 Task: Look for products in the category "Cookies" from Market Corner only.
Action: Mouse moved to (899, 352)
Screenshot: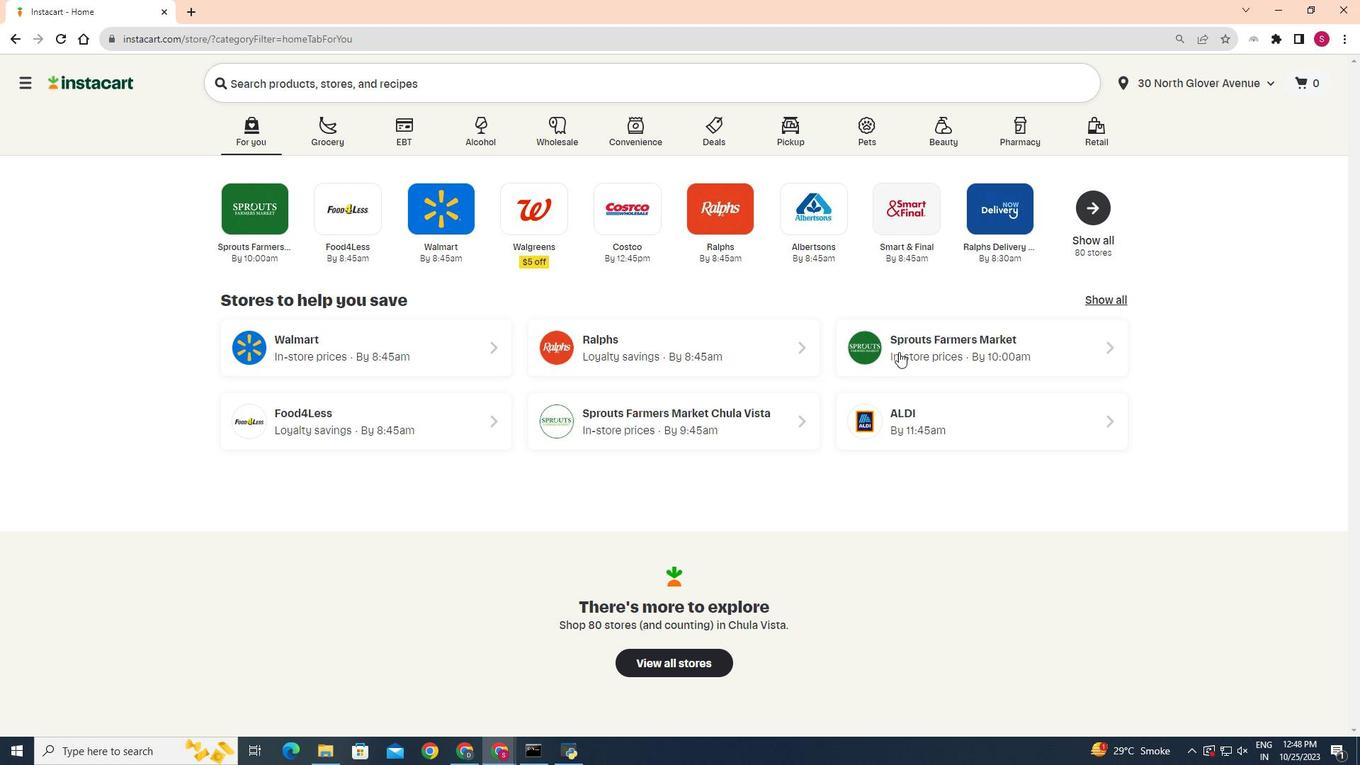 
Action: Mouse pressed left at (899, 352)
Screenshot: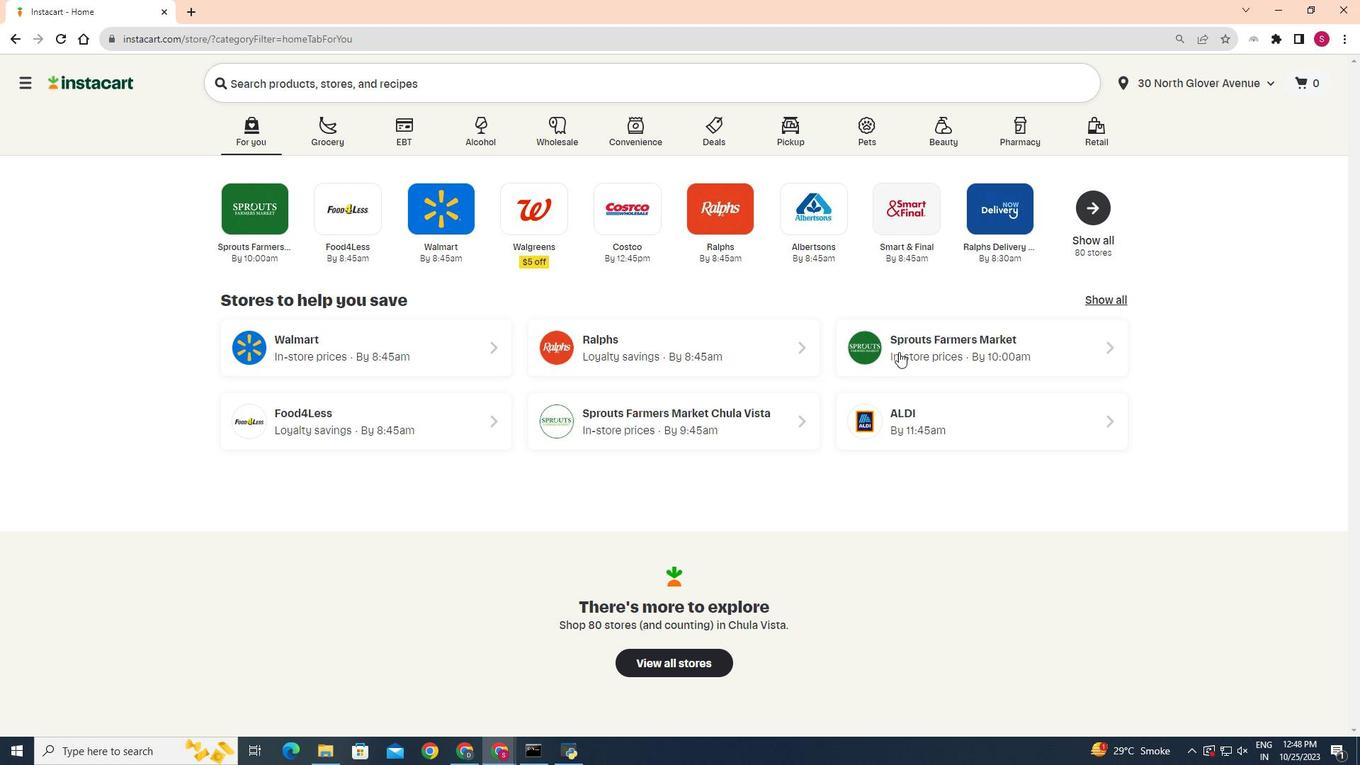 
Action: Mouse moved to (66, 617)
Screenshot: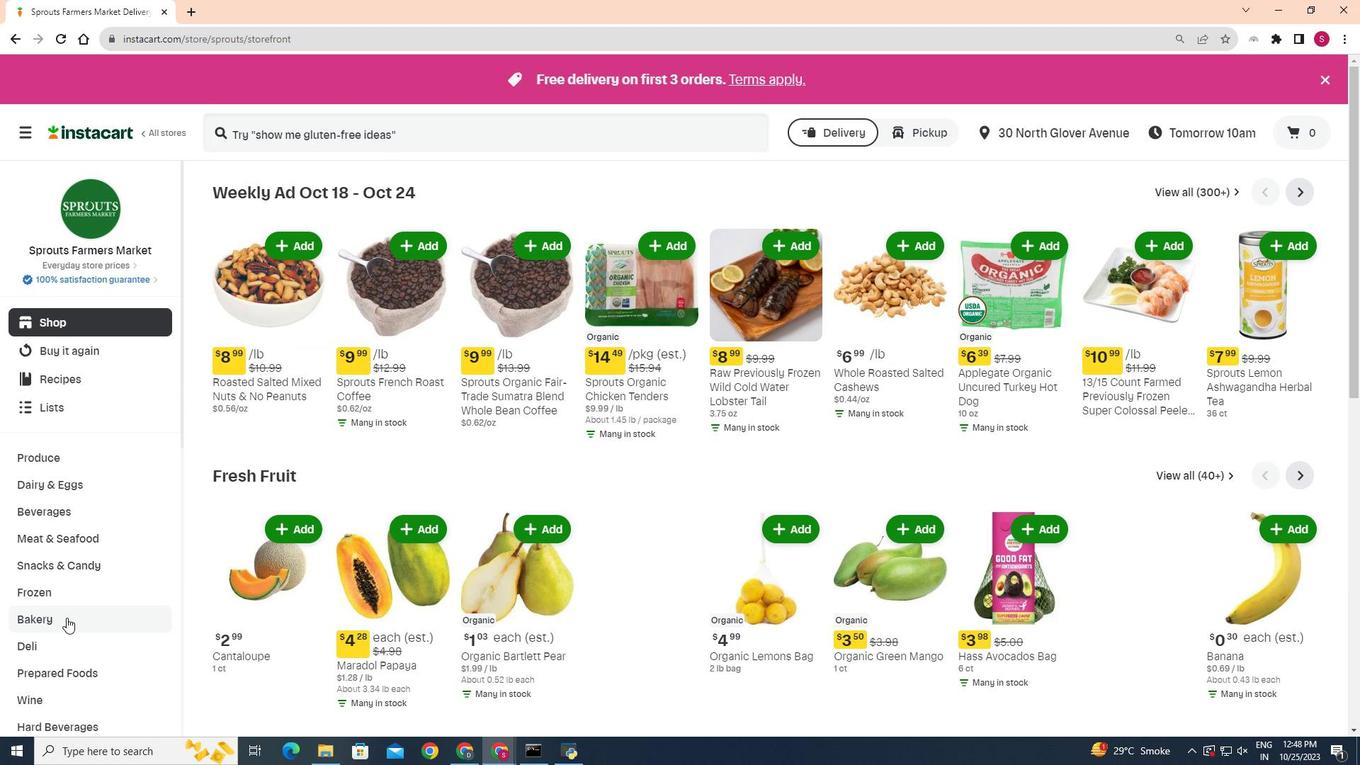 
Action: Mouse pressed left at (66, 617)
Screenshot: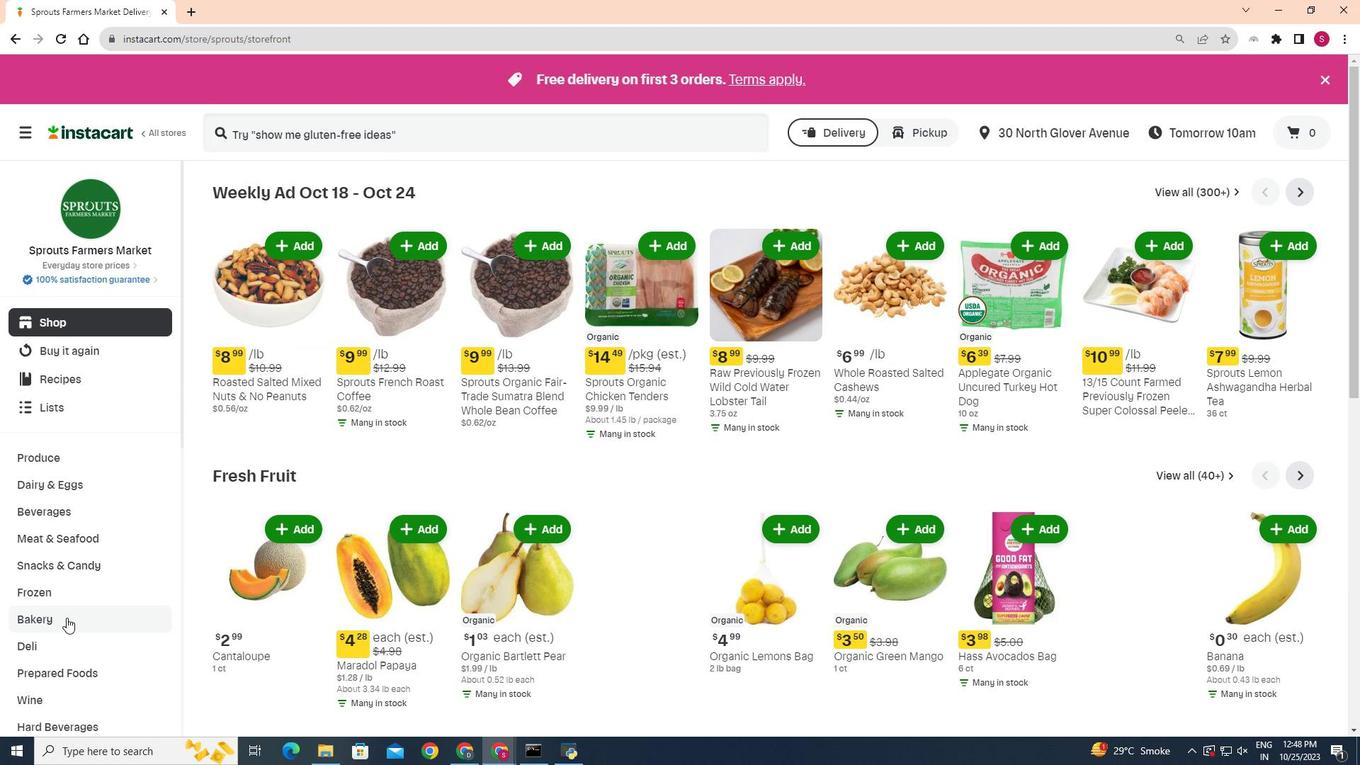 
Action: Mouse moved to (490, 228)
Screenshot: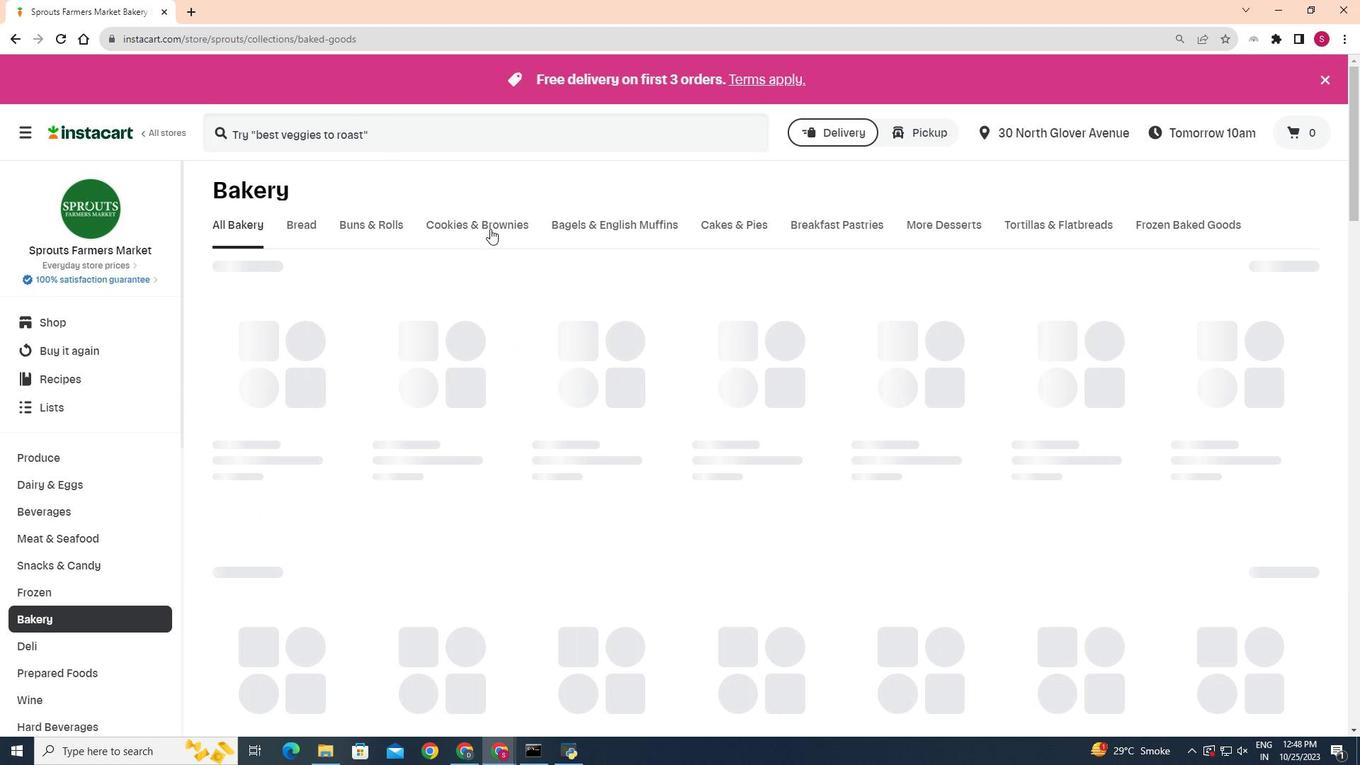 
Action: Mouse pressed left at (490, 228)
Screenshot: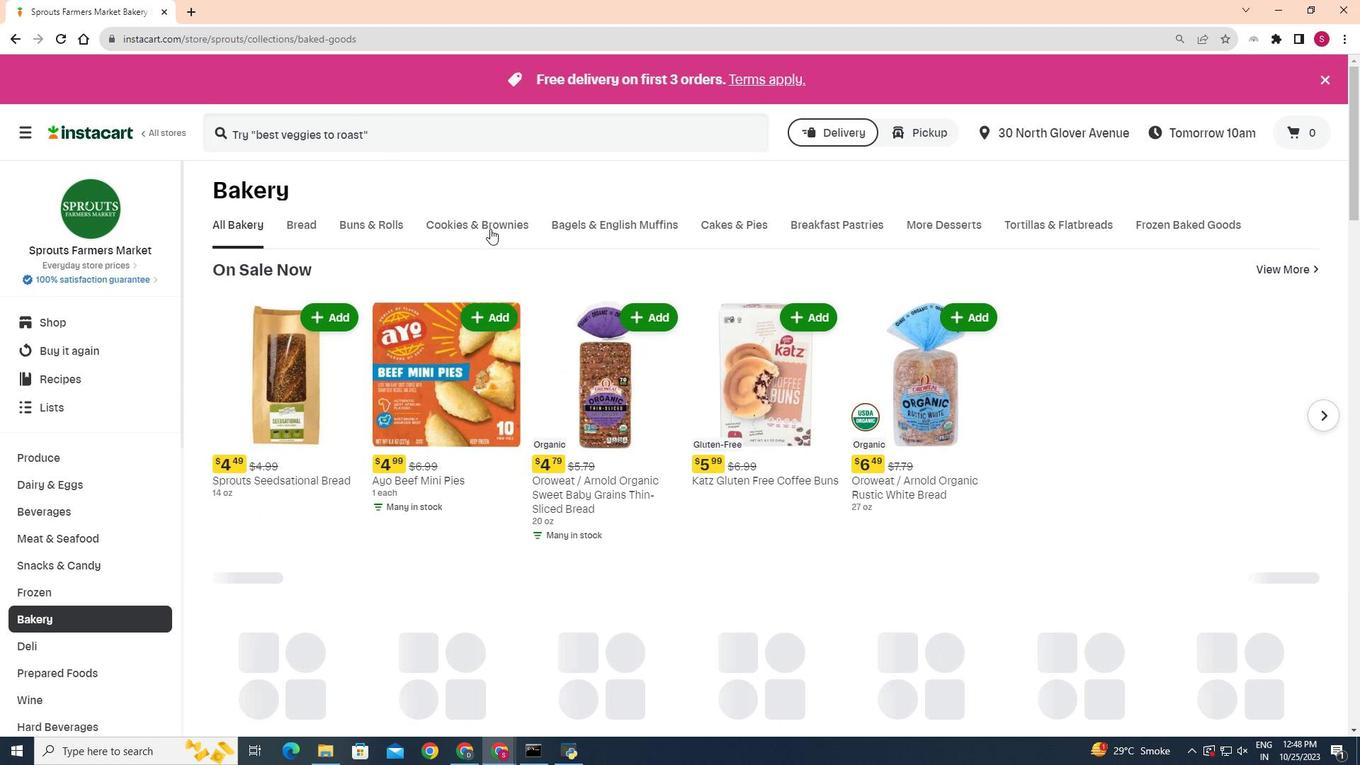 
Action: Mouse moved to (563, 345)
Screenshot: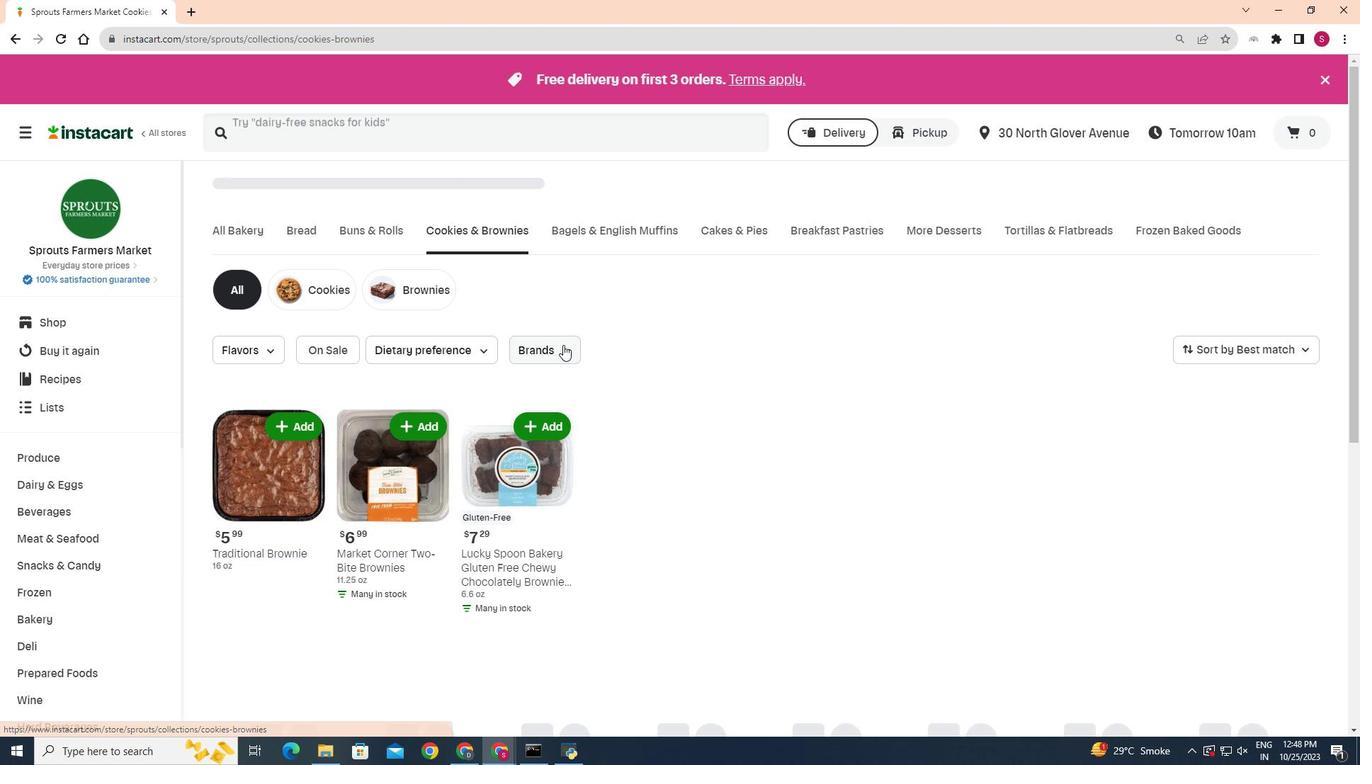 
Action: Mouse pressed left at (563, 345)
Screenshot: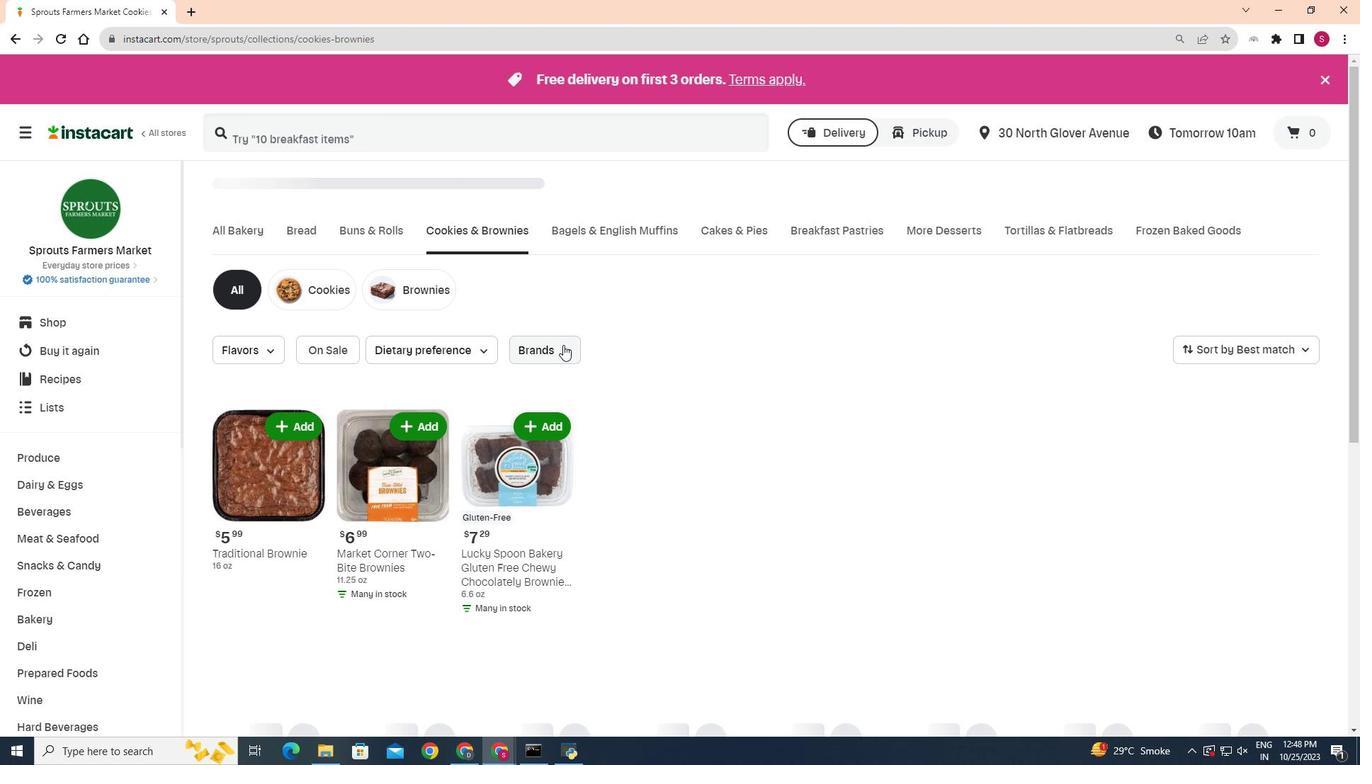 
Action: Mouse moved to (596, 421)
Screenshot: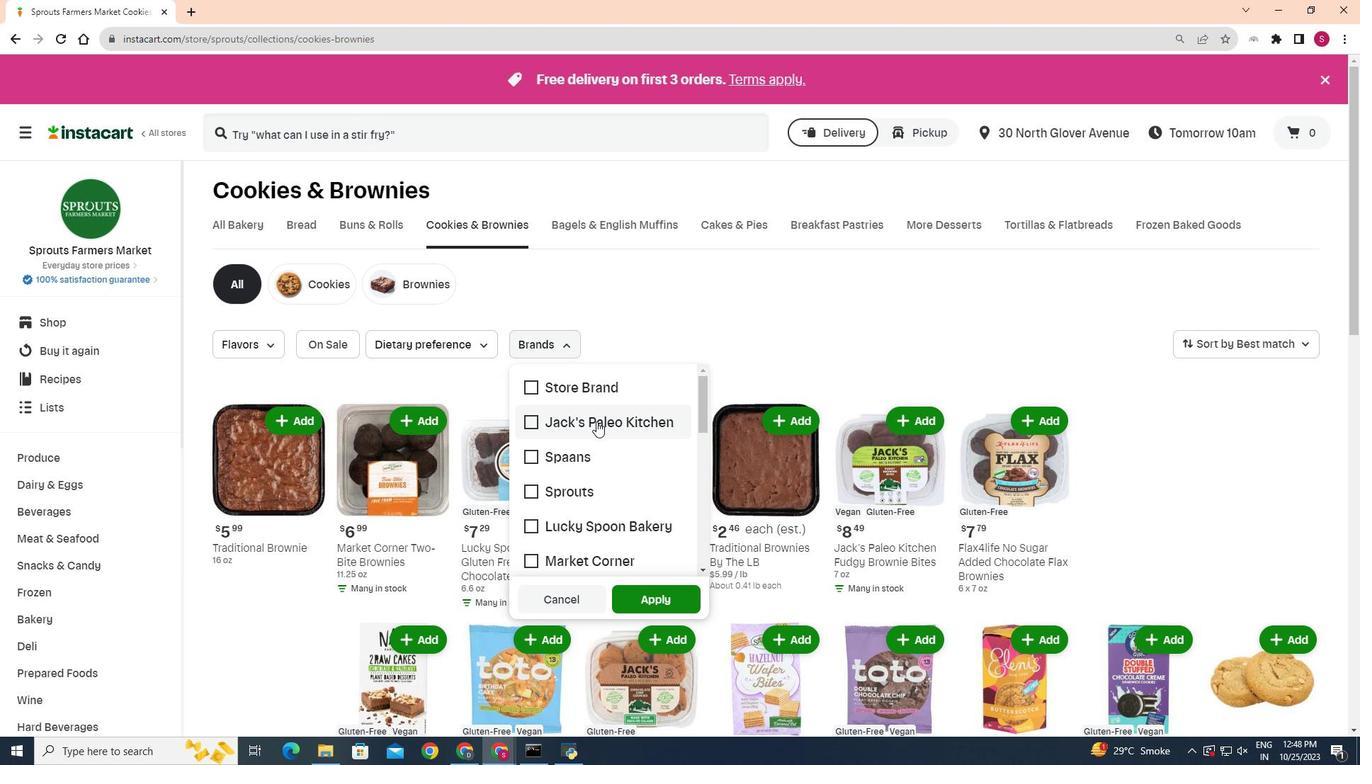 
Action: Mouse scrolled (596, 420) with delta (0, 0)
Screenshot: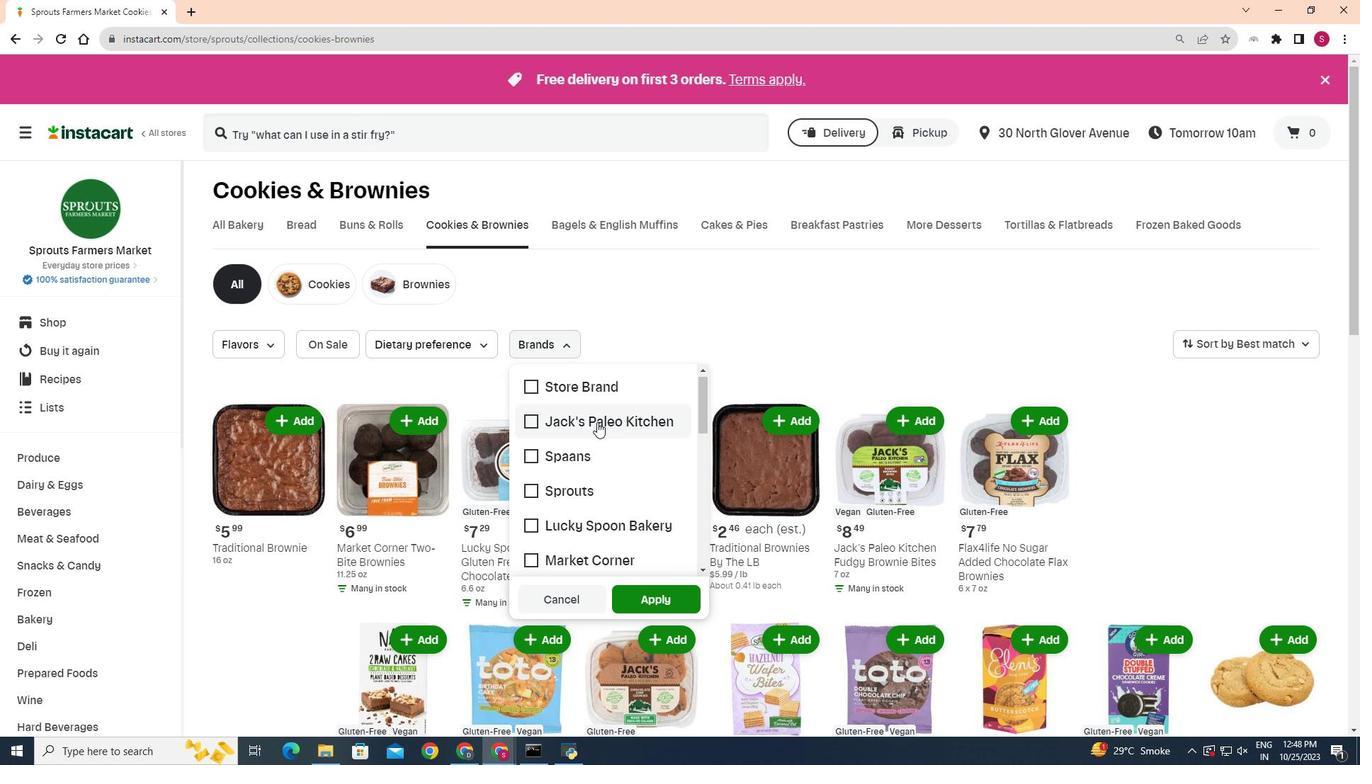
Action: Mouse moved to (536, 486)
Screenshot: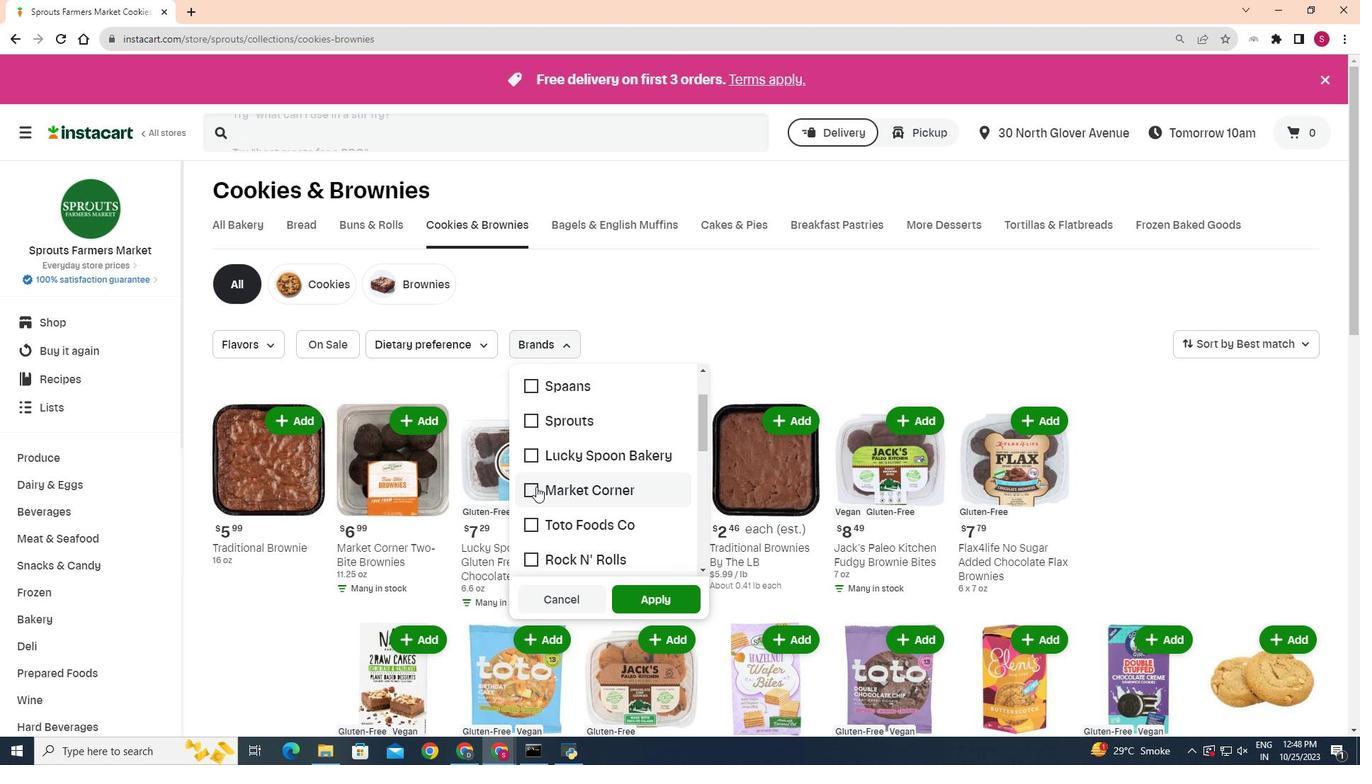 
Action: Mouse pressed left at (536, 486)
Screenshot: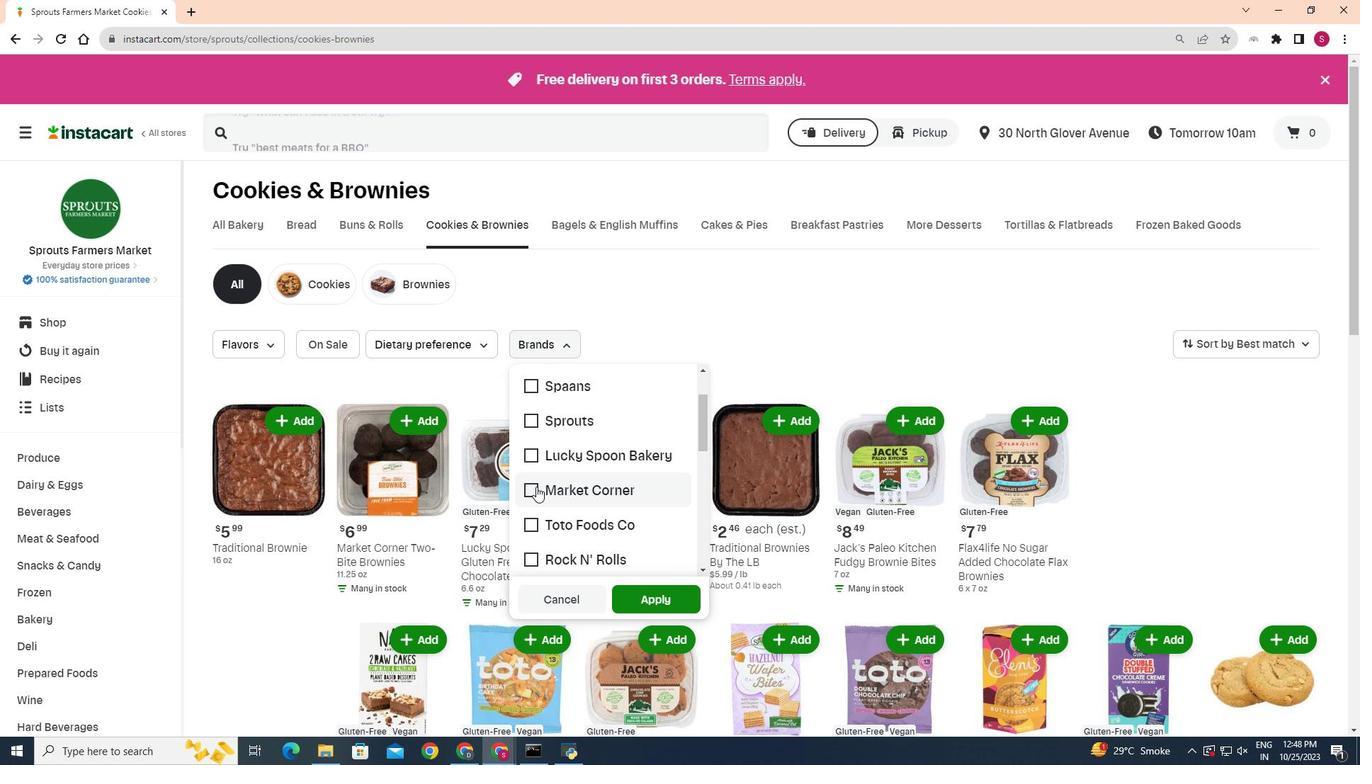 
Action: Mouse moved to (663, 601)
Screenshot: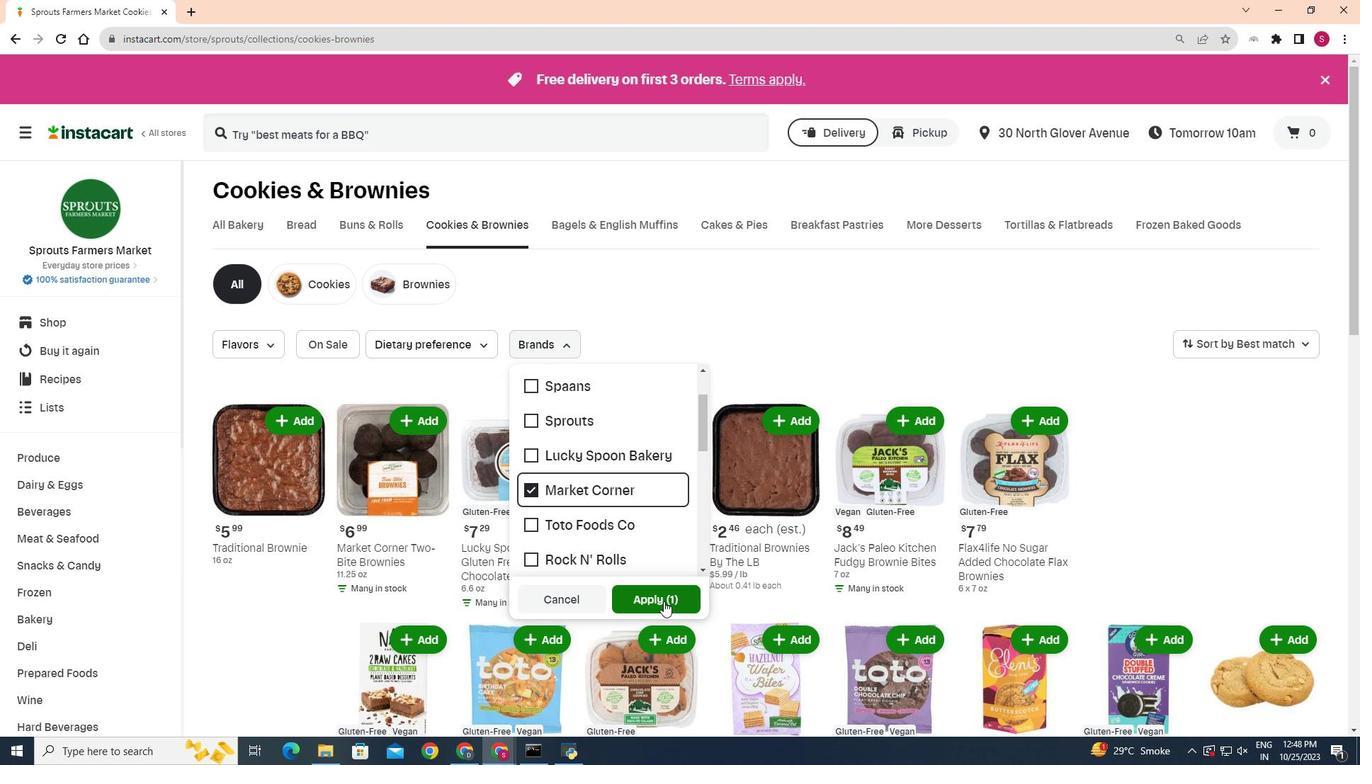 
Action: Mouse pressed left at (663, 601)
Screenshot: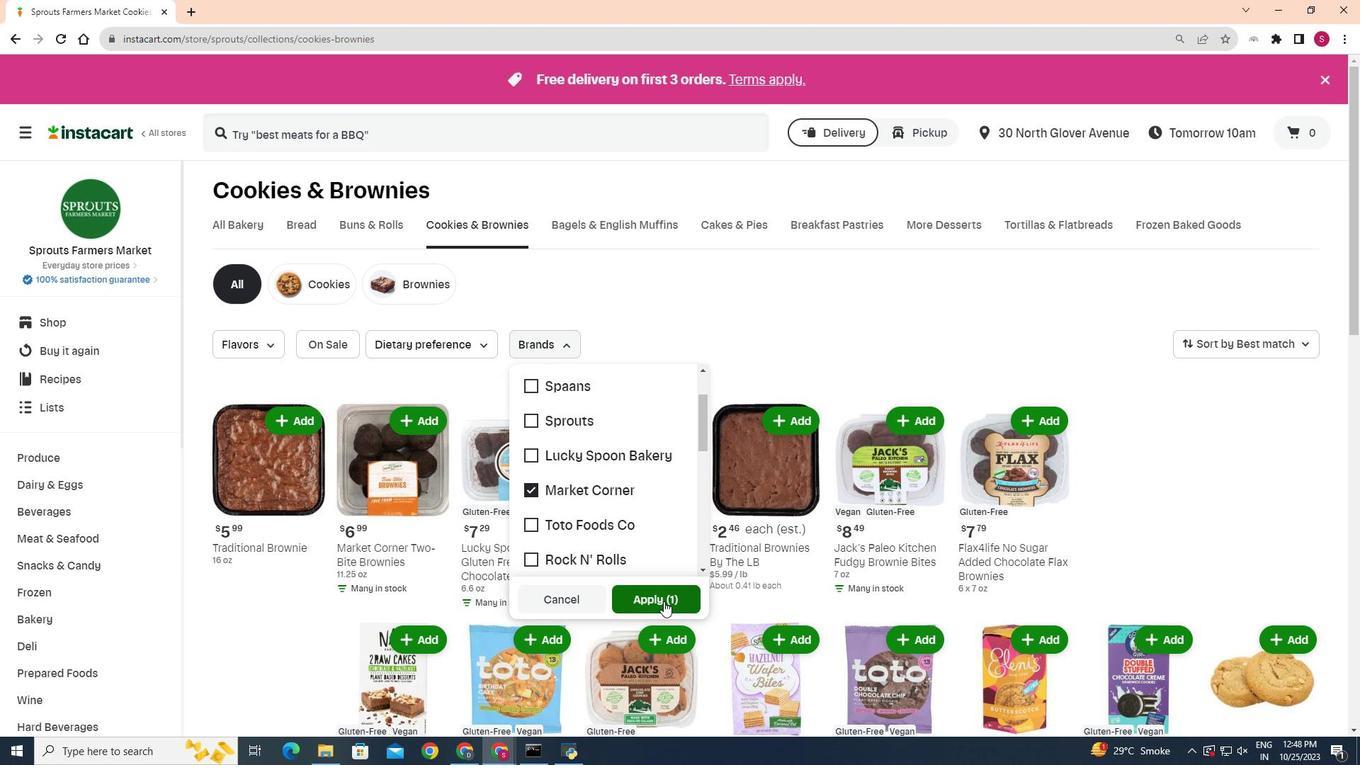 
Action: Mouse moved to (897, 484)
Screenshot: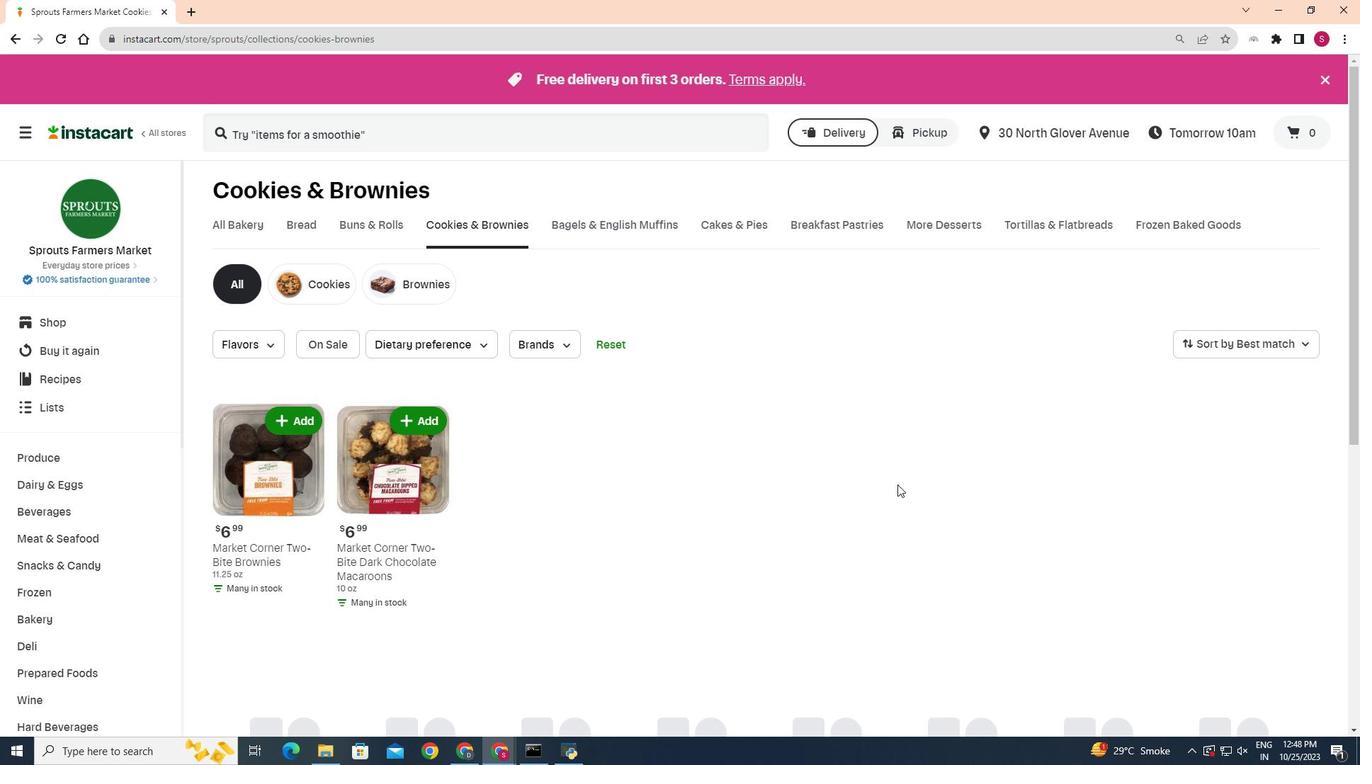
